 Task: Select all options in the auto fetch.
Action: Mouse moved to (17, 494)
Screenshot: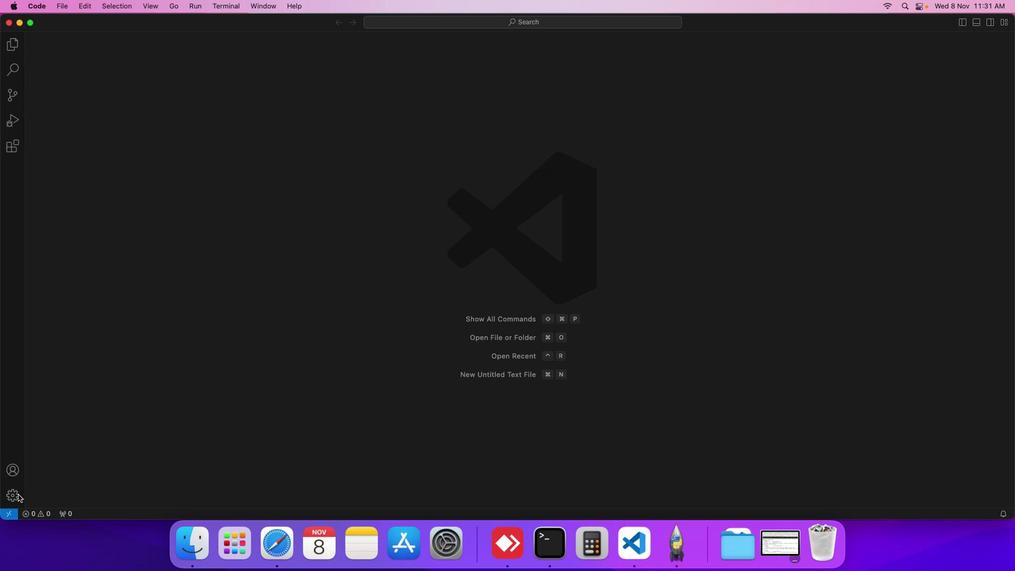 
Action: Mouse pressed left at (17, 494)
Screenshot: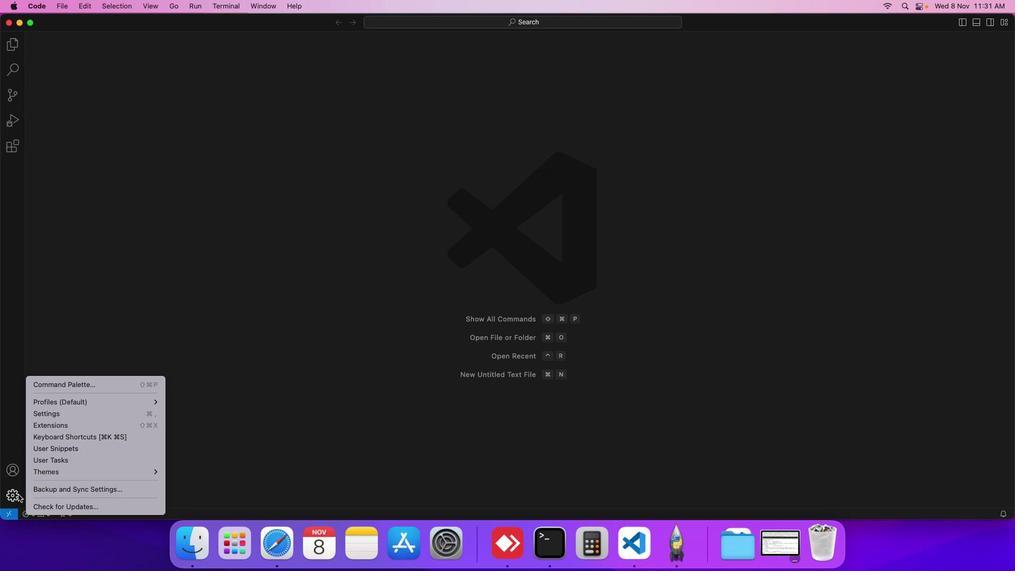 
Action: Mouse moved to (53, 415)
Screenshot: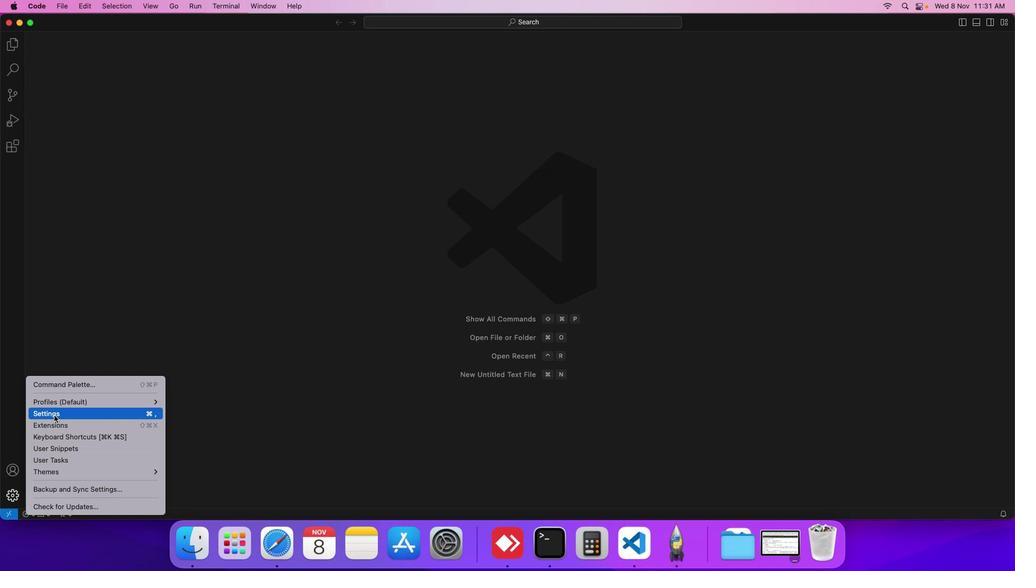 
Action: Mouse pressed left at (53, 415)
Screenshot: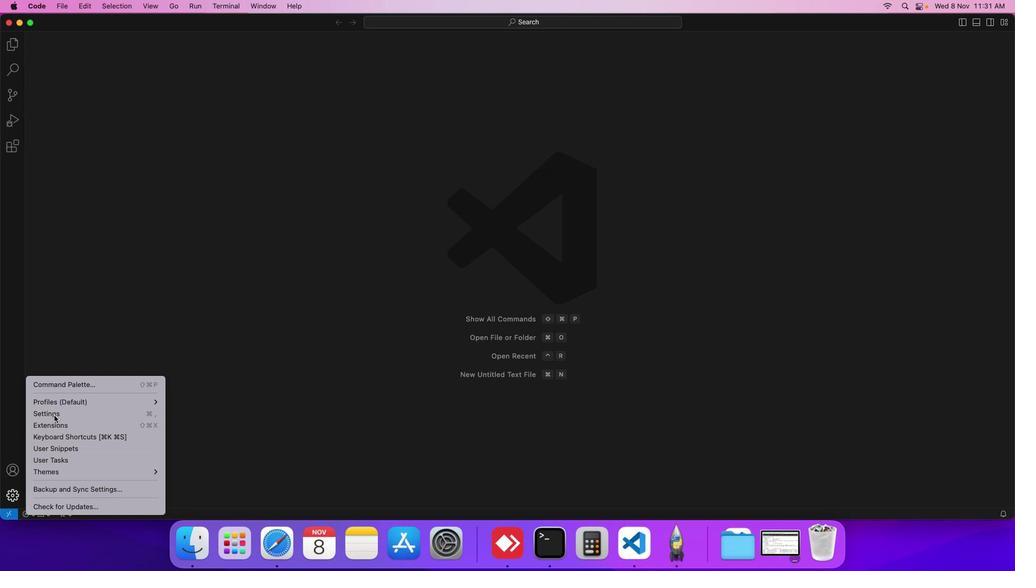 
Action: Mouse moved to (276, 187)
Screenshot: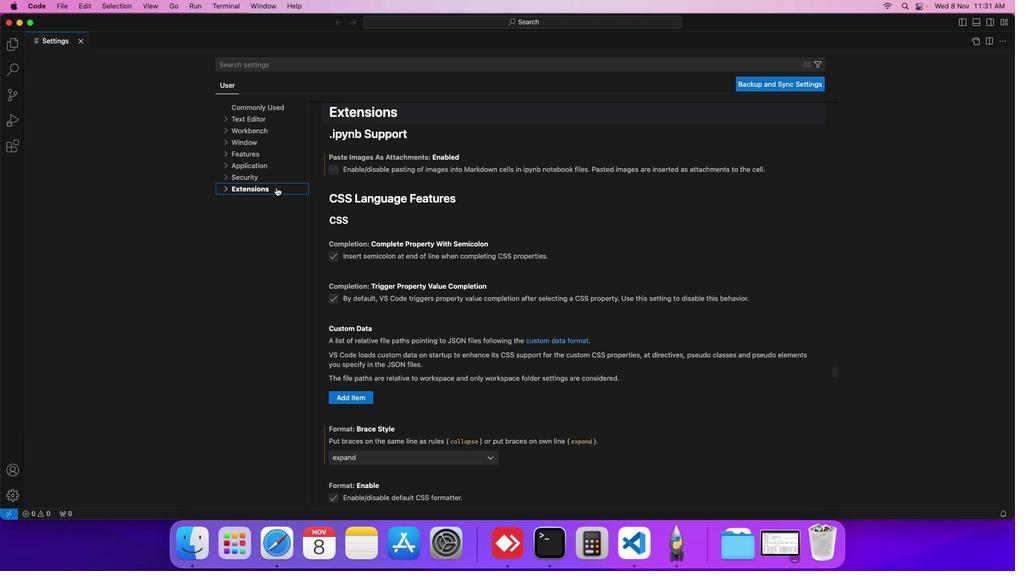 
Action: Mouse pressed left at (276, 187)
Screenshot: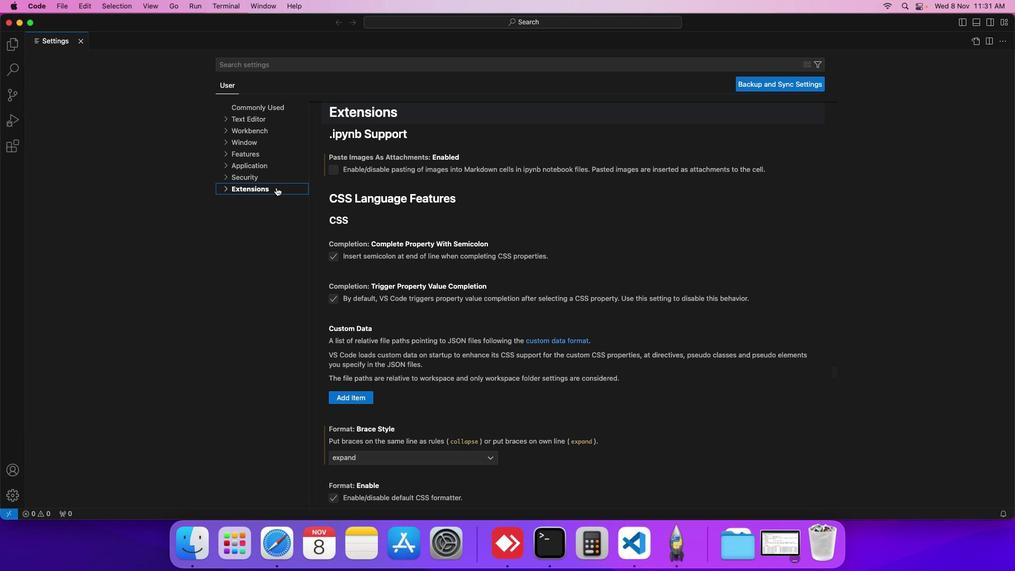 
Action: Mouse moved to (246, 234)
Screenshot: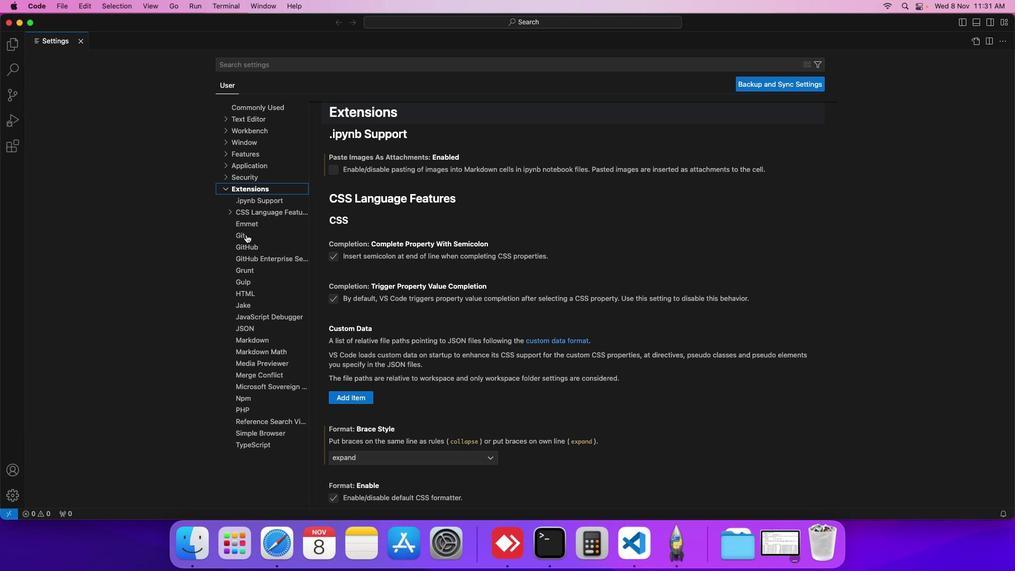 
Action: Mouse pressed left at (246, 234)
Screenshot: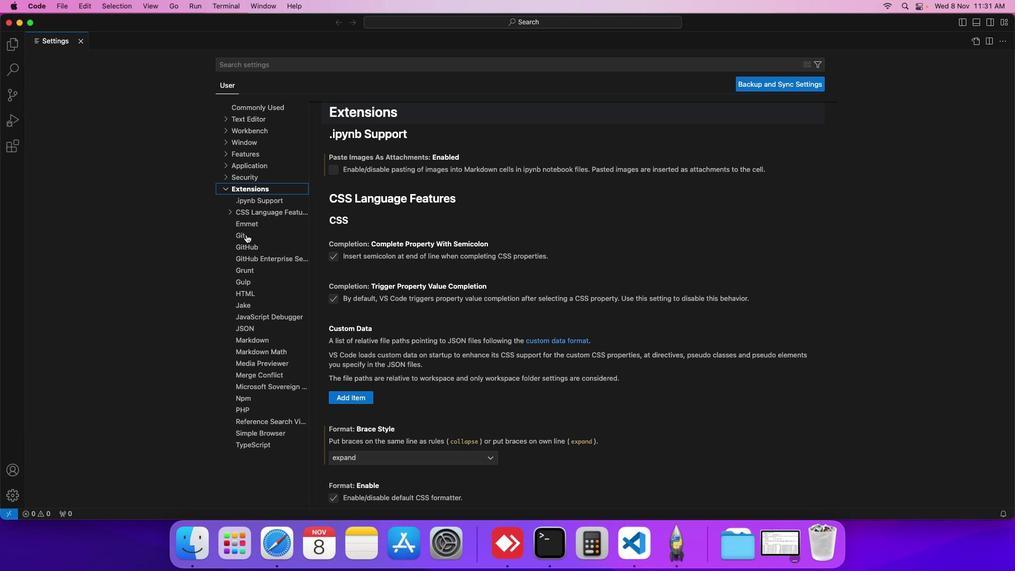 
Action: Mouse moved to (360, 316)
Screenshot: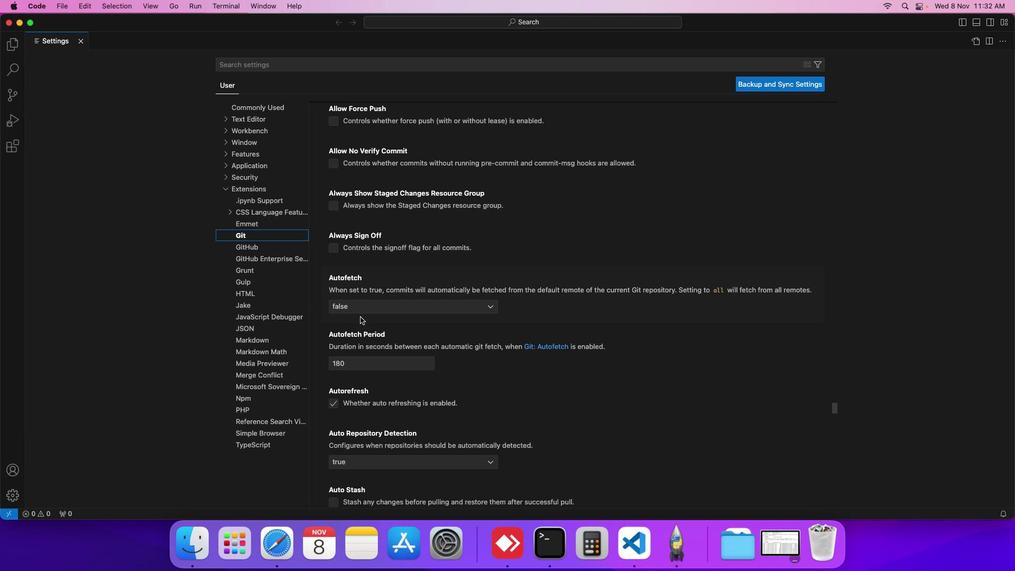 
Action: Mouse scrolled (360, 316) with delta (0, 0)
Screenshot: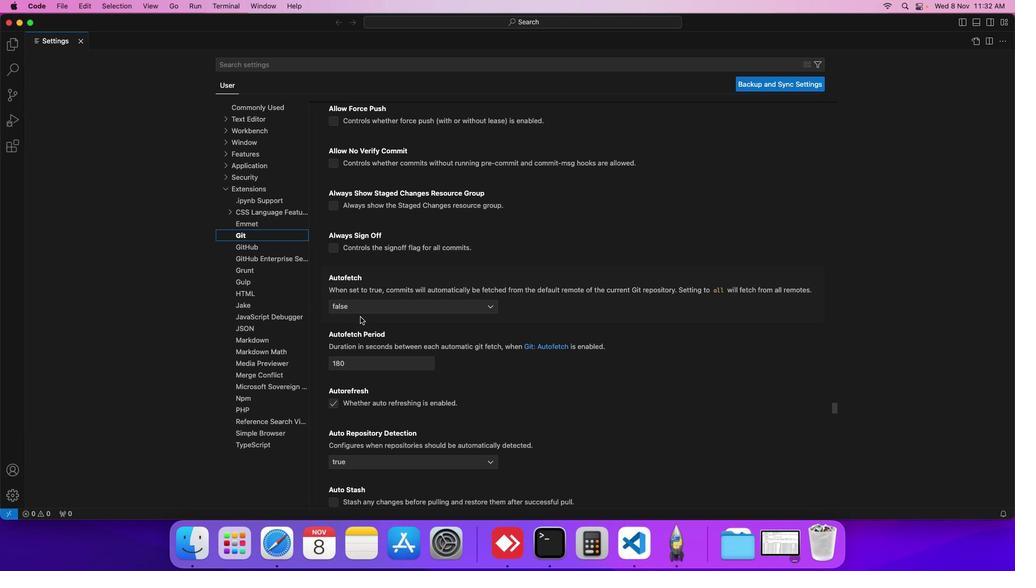 
Action: Mouse scrolled (360, 316) with delta (0, 0)
Screenshot: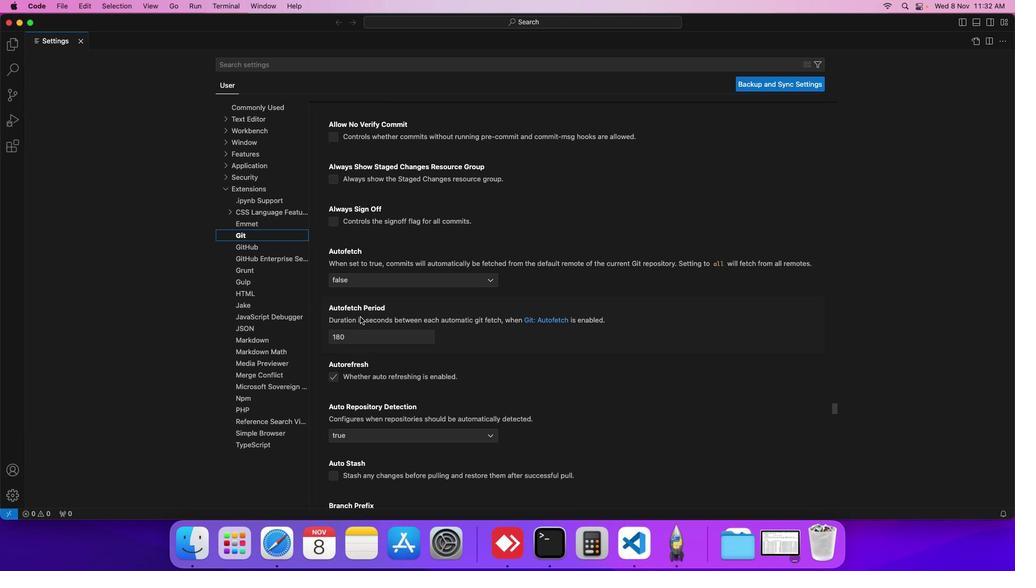 
Action: Mouse moved to (377, 280)
Screenshot: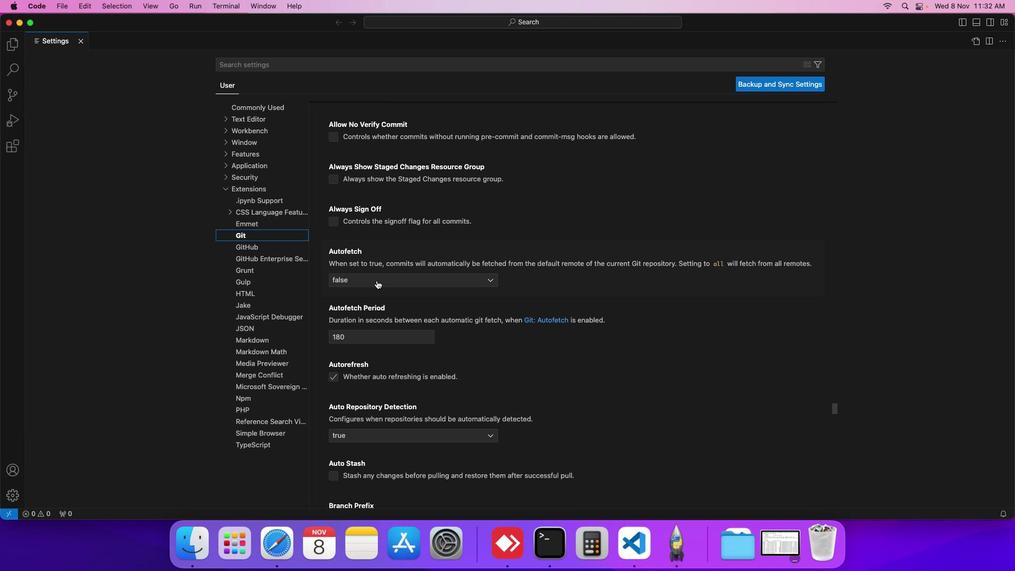 
Action: Mouse pressed left at (377, 280)
Screenshot: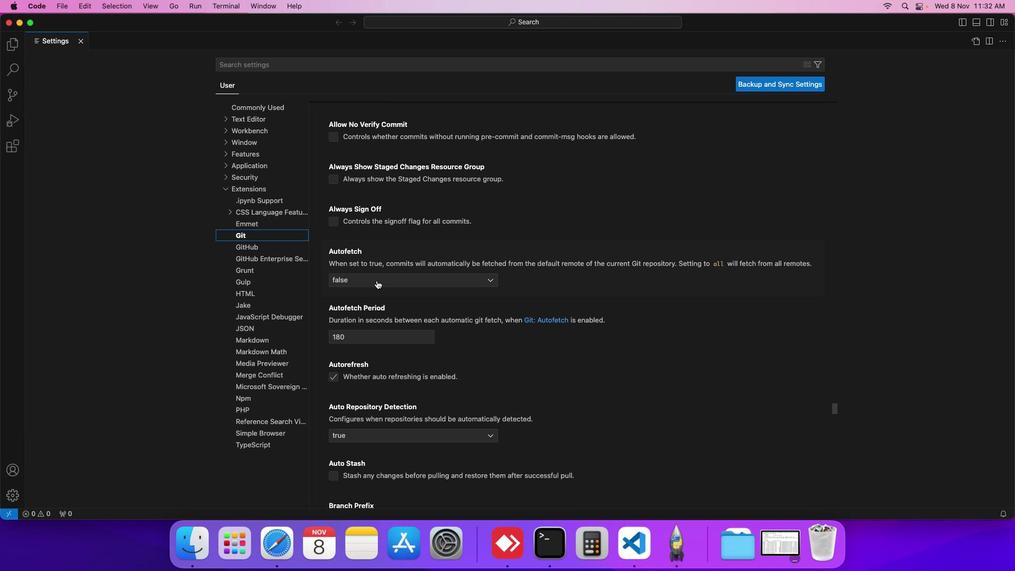 
Action: Mouse moved to (352, 312)
Screenshot: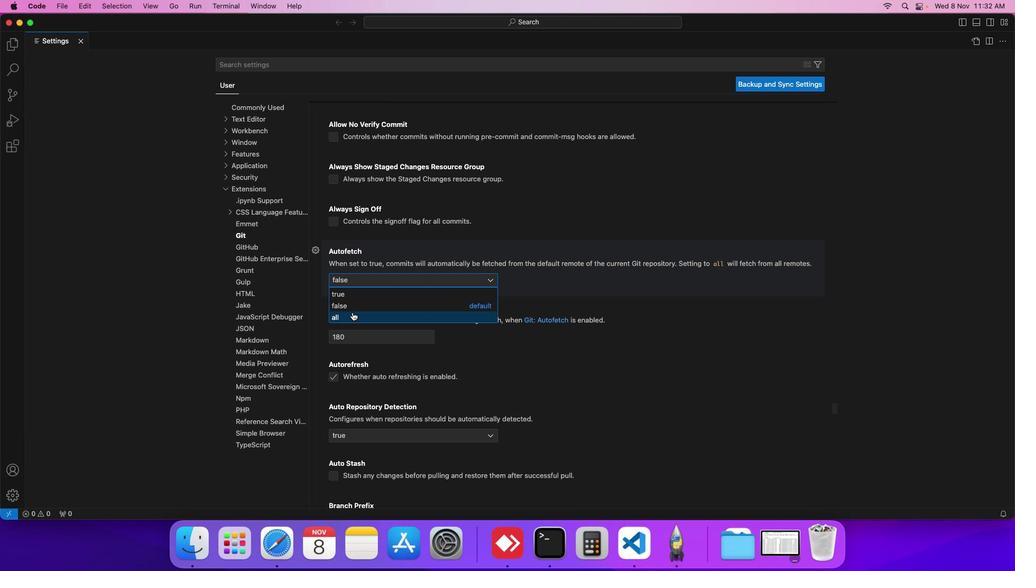 
Action: Mouse pressed left at (352, 312)
Screenshot: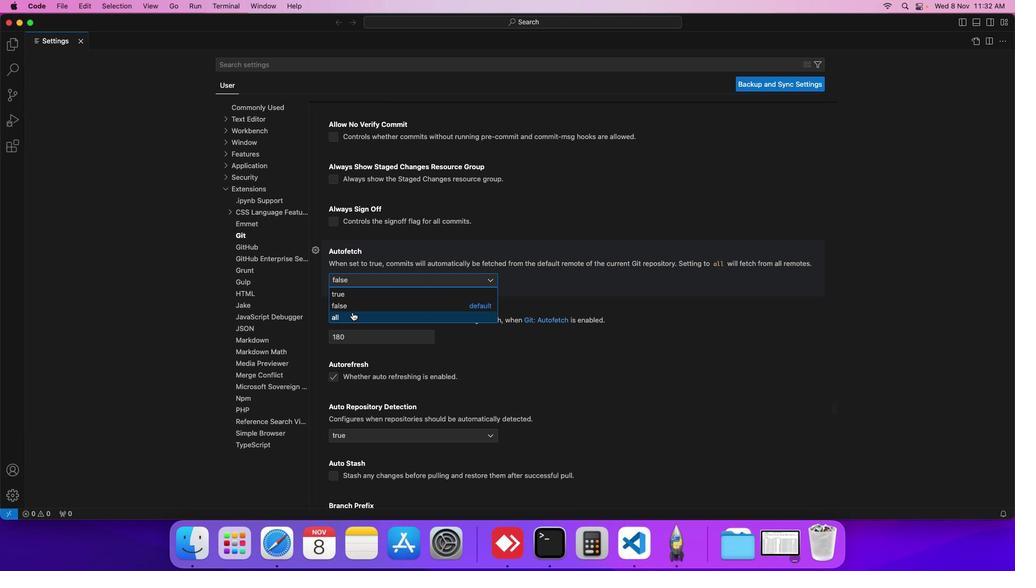 
Action: Mouse moved to (409, 286)
Screenshot: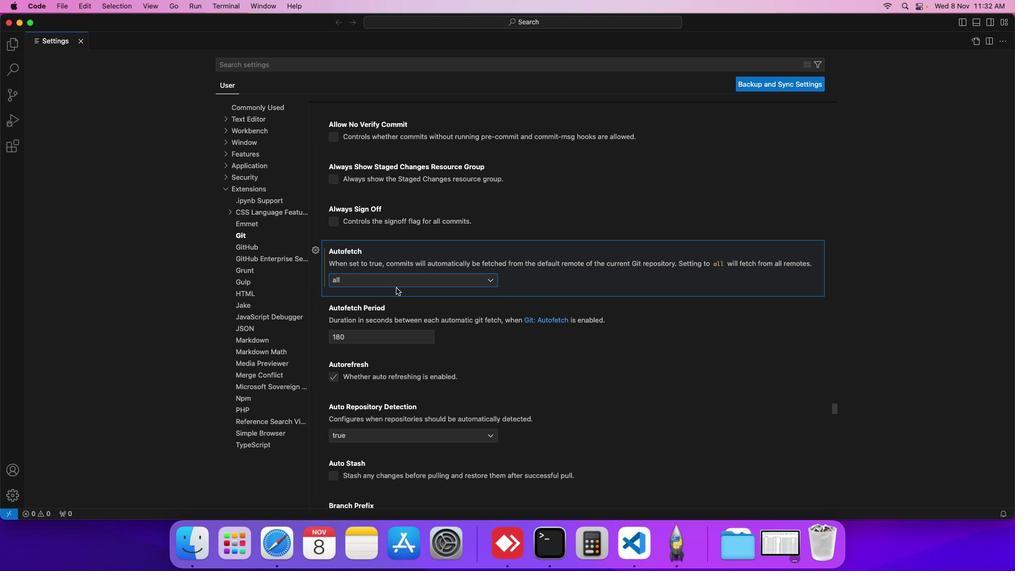 
